Task: Find the best route from San Antonio, Texas, to Austin, Texas.
Action: Mouse moved to (213, 72)
Screenshot: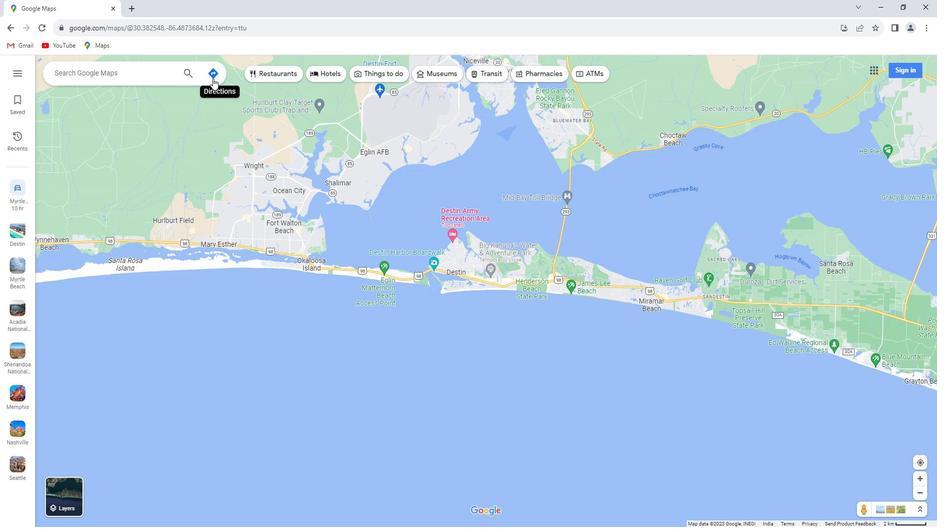
Action: Mouse pressed left at (213, 72)
Screenshot: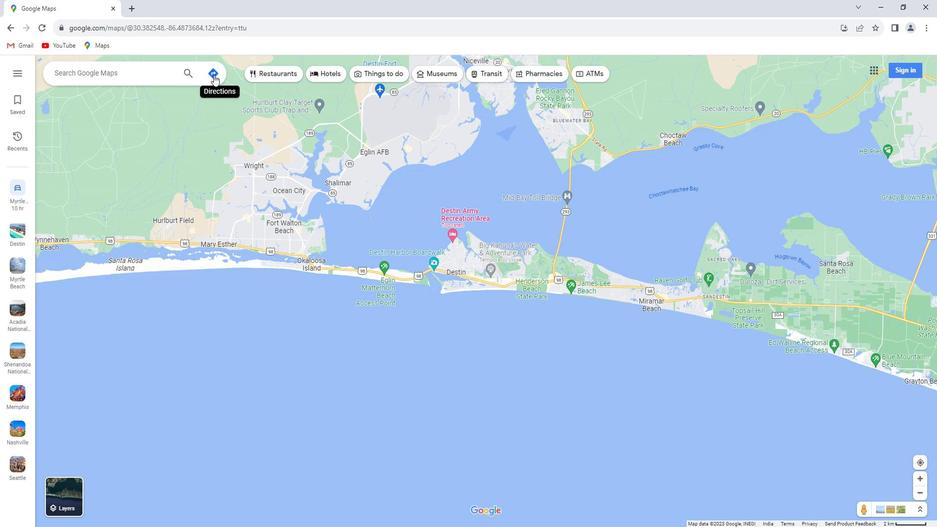 
Action: Mouse moved to (135, 100)
Screenshot: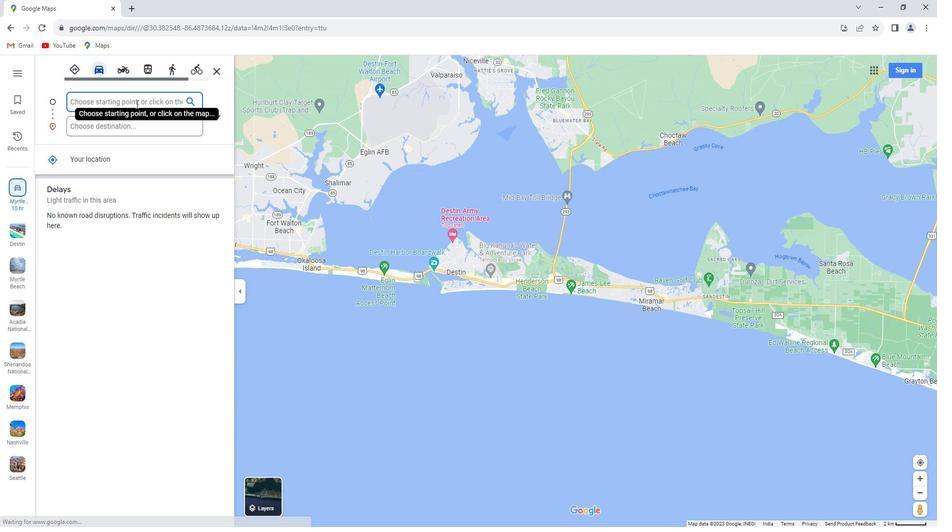 
Action: Key pressed <Key.shift>San<Key.space><Key.shift>Antonio,<Key.space><Key.shift>Texas
Screenshot: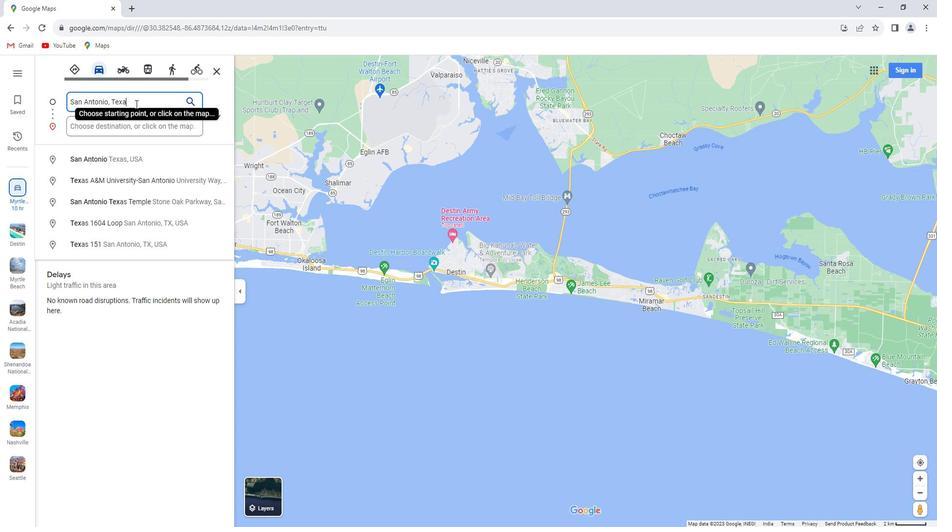 
Action: Mouse moved to (128, 118)
Screenshot: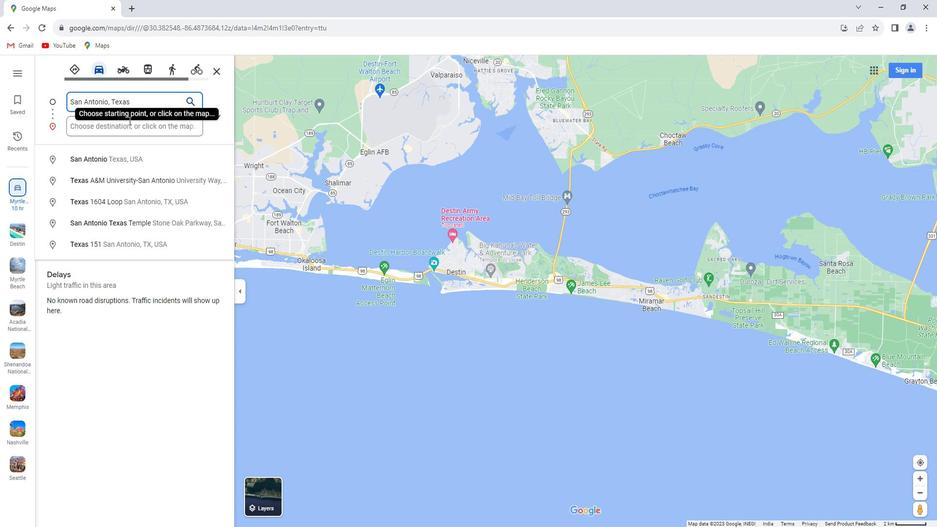 
Action: Mouse pressed left at (128, 118)
Screenshot: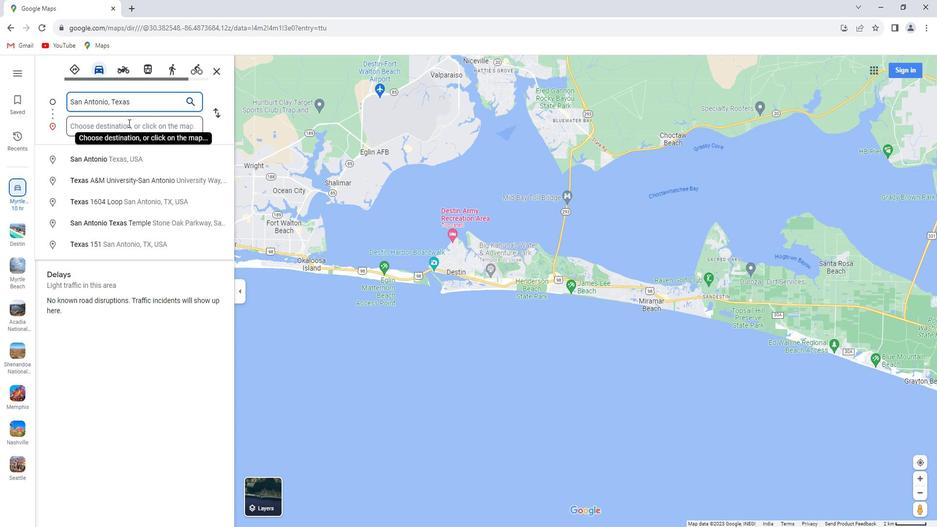 
Action: Key pressed <Key.shift>Austin,<Key.space><Key.shift>Texas<Key.enter>
Screenshot: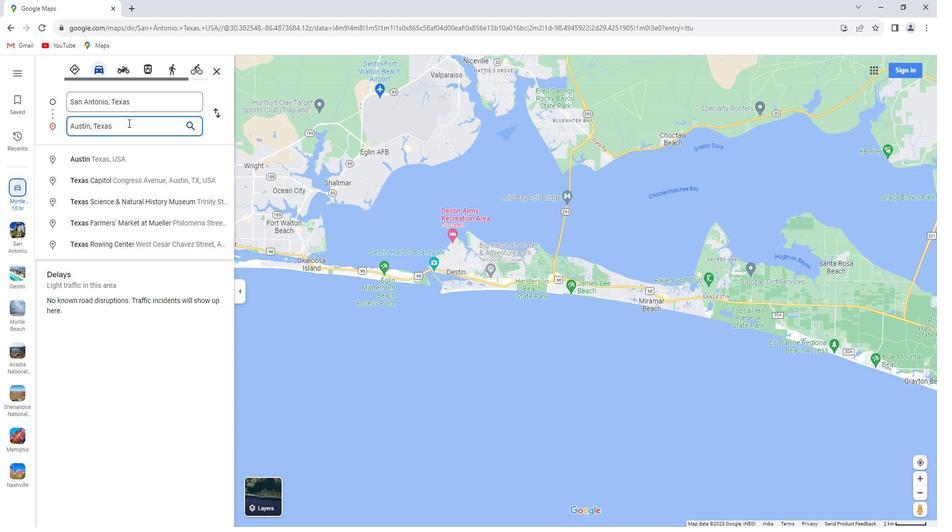 
Action: Mouse moved to (78, 66)
Screenshot: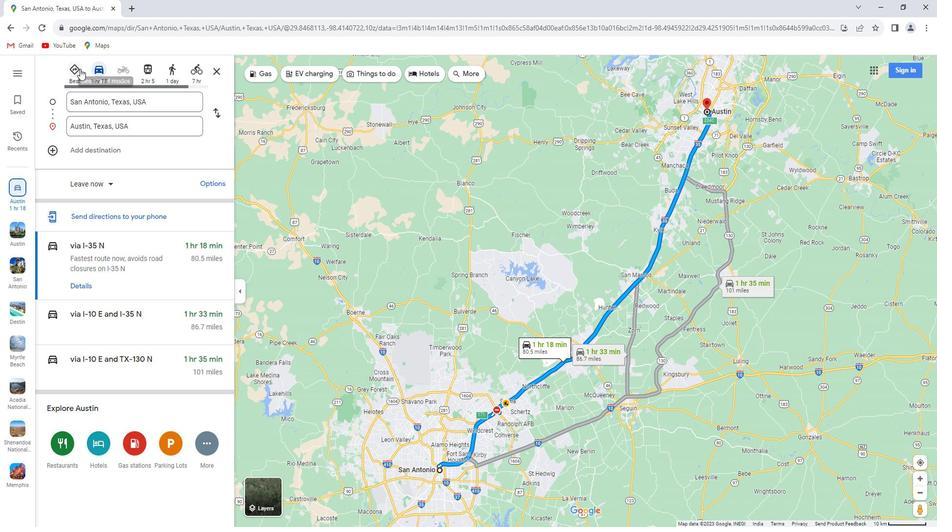 
Action: Mouse pressed left at (78, 66)
Screenshot: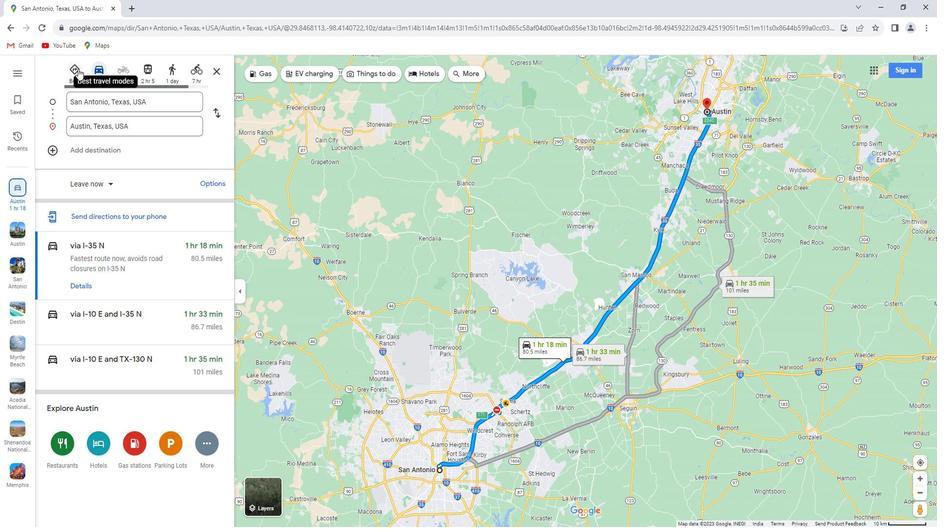 
Action: Mouse moved to (157, 125)
Screenshot: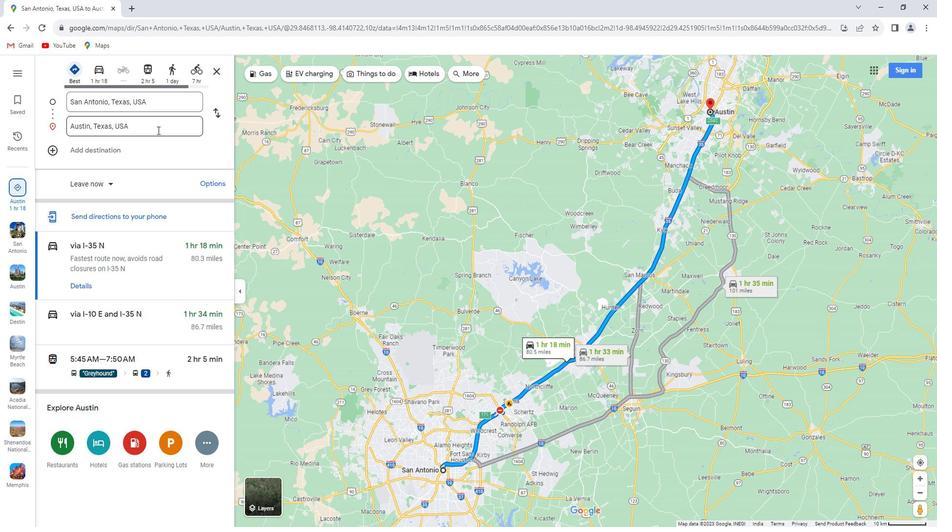 
